 Task: Use Drone dark Suspense 3 Sound Effect in this video "Movie A.mp4"
Action: Mouse moved to (751, 144)
Screenshot: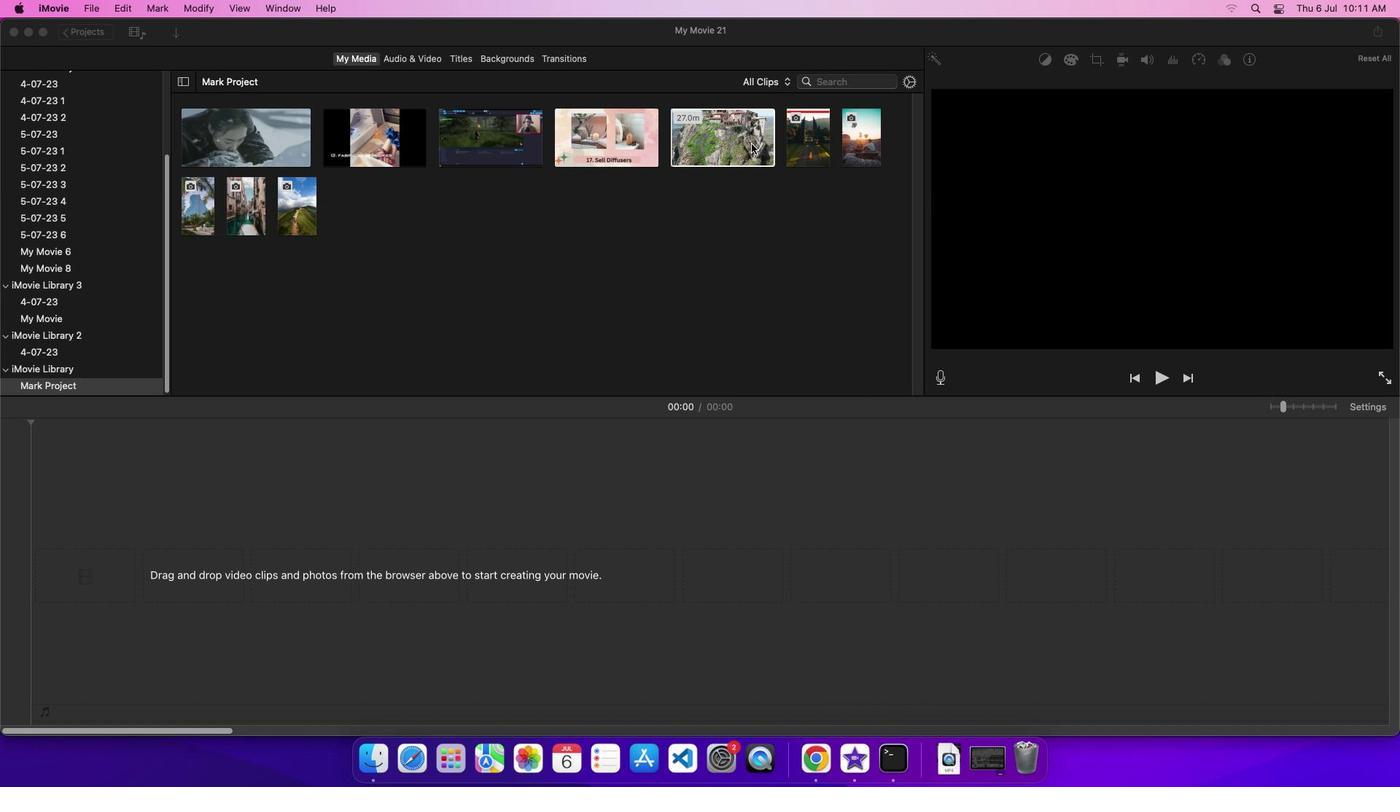 
Action: Mouse pressed left at (751, 144)
Screenshot: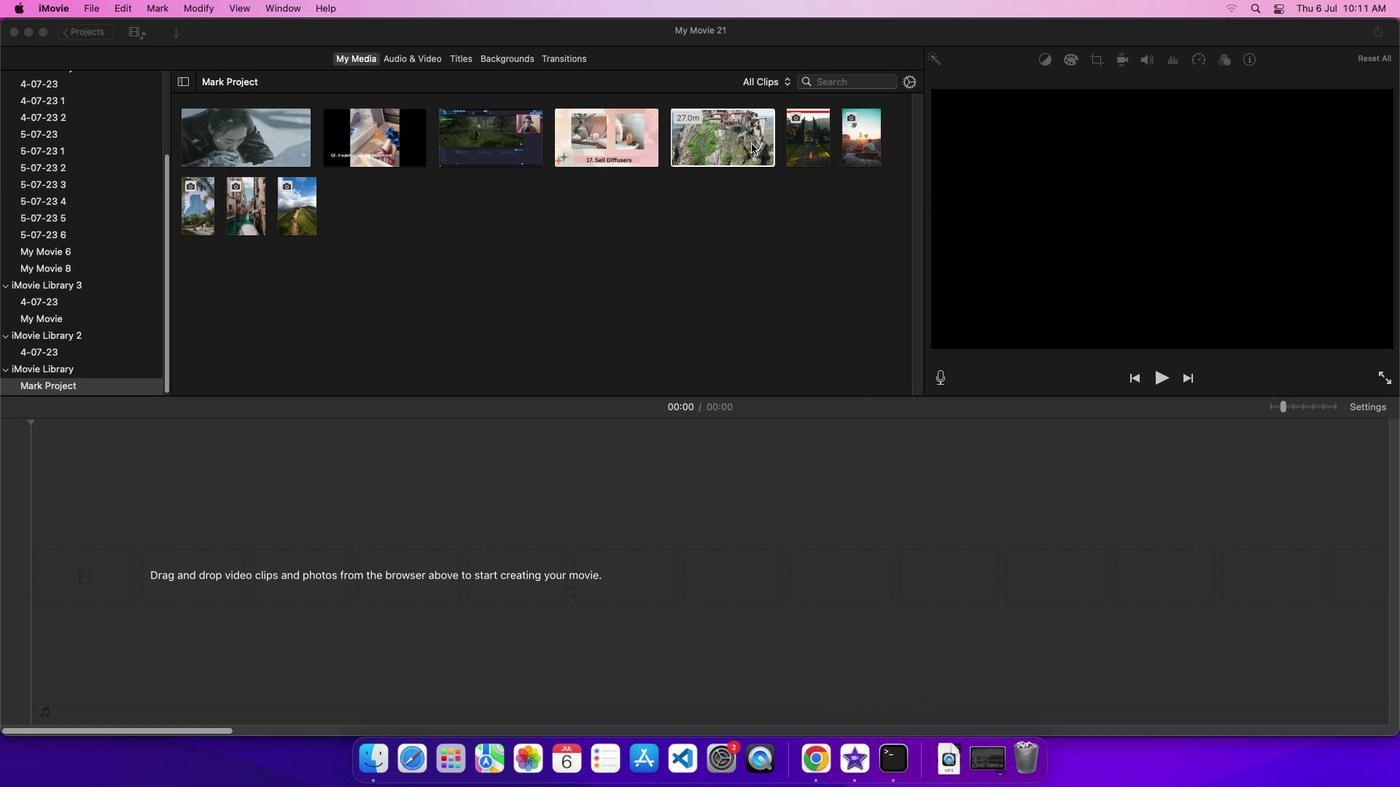 
Action: Mouse moved to (736, 136)
Screenshot: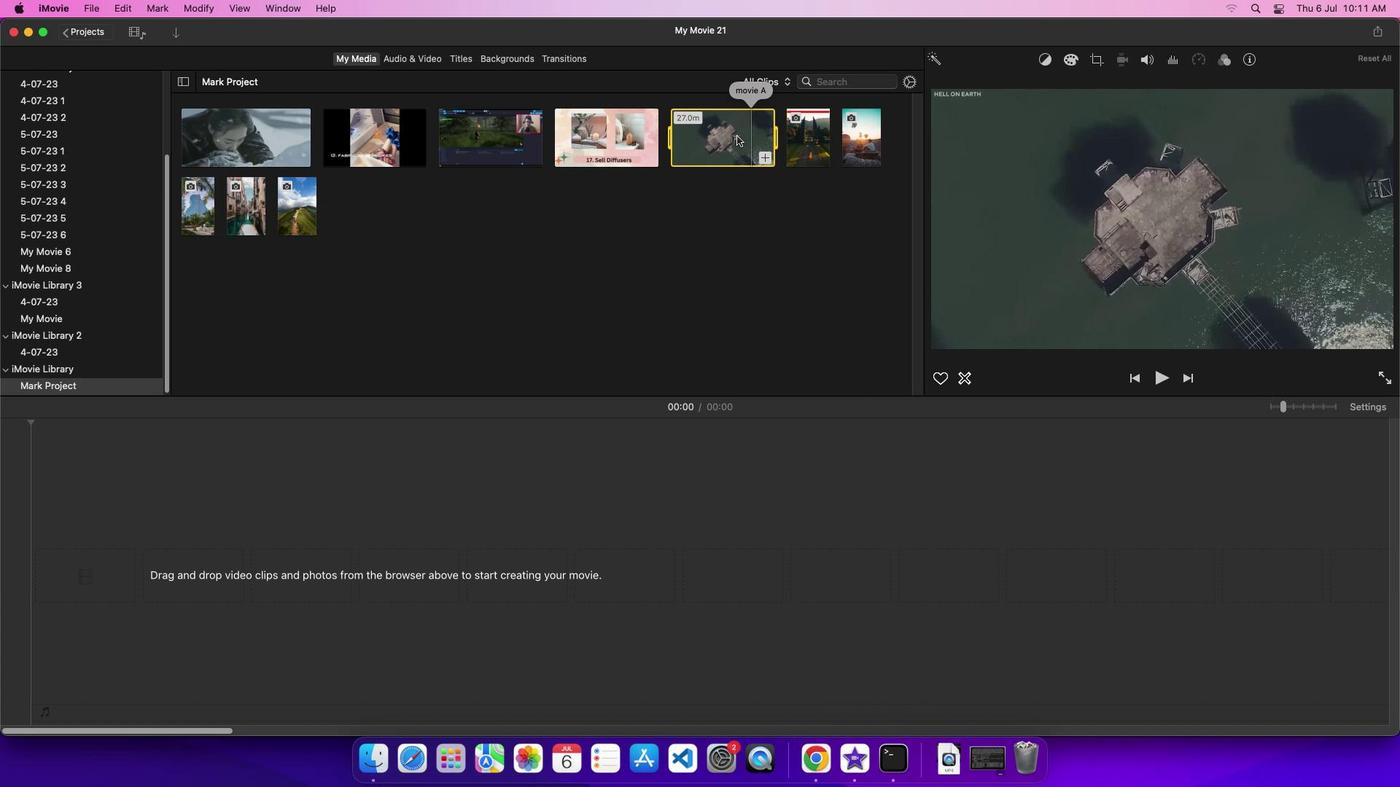 
Action: Mouse pressed left at (736, 136)
Screenshot: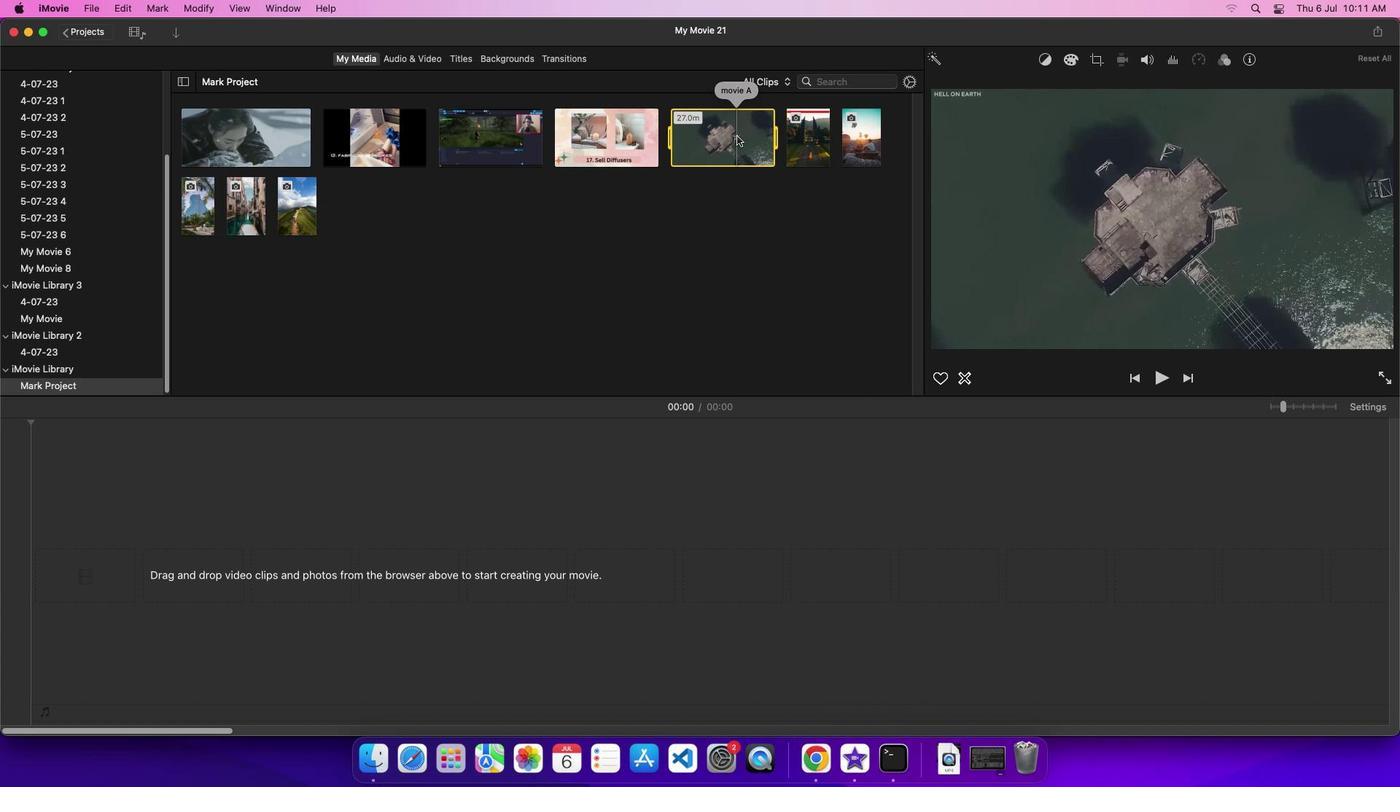 
Action: Mouse moved to (421, 59)
Screenshot: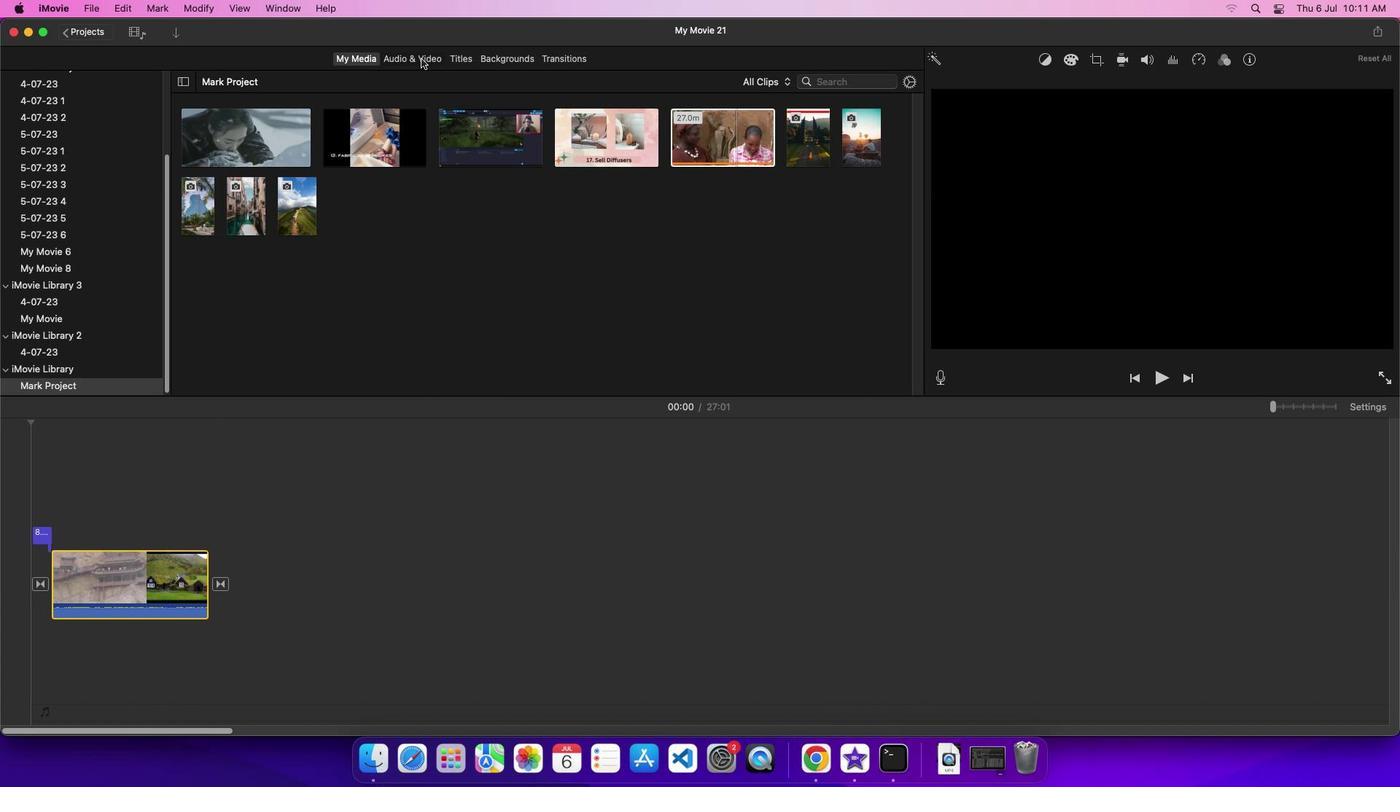 
Action: Mouse pressed left at (421, 59)
Screenshot: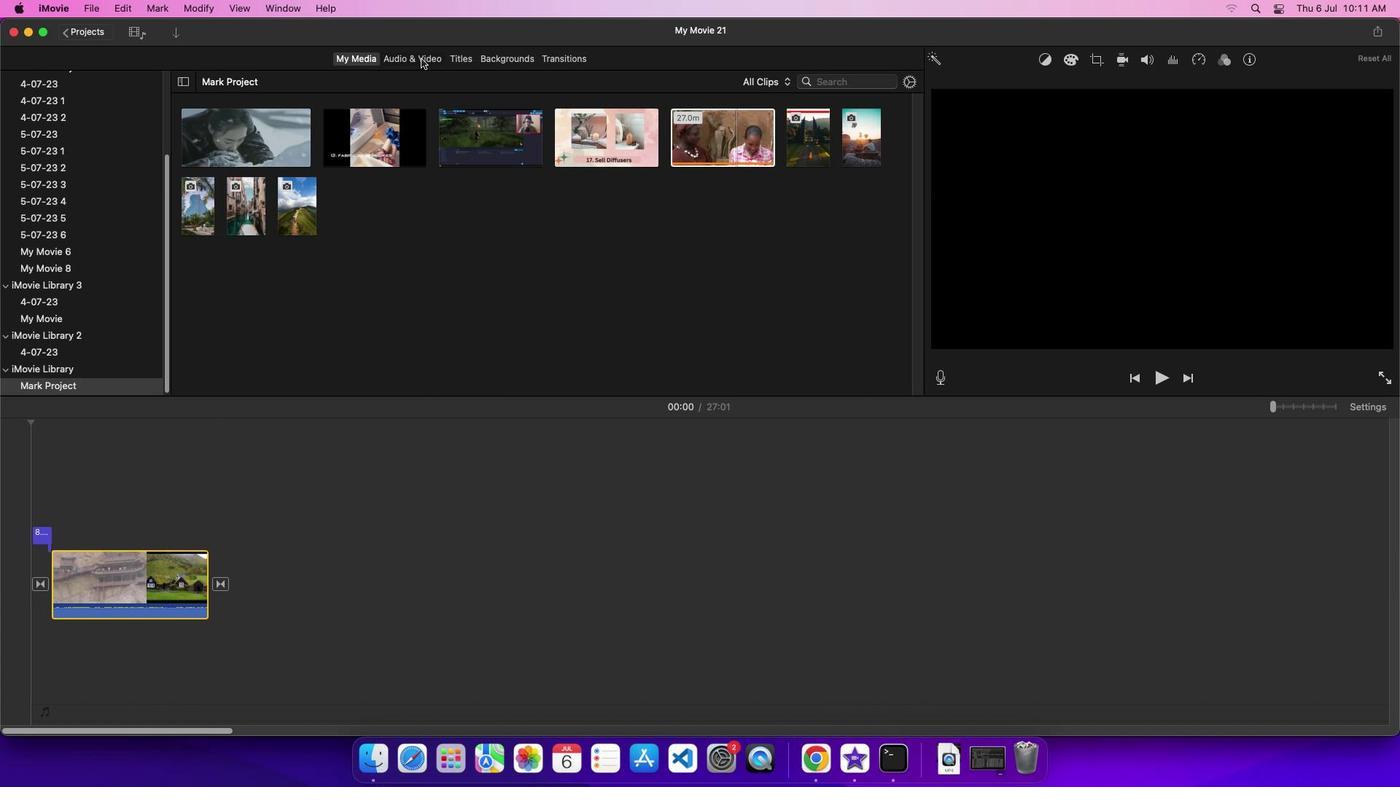 
Action: Mouse moved to (62, 137)
Screenshot: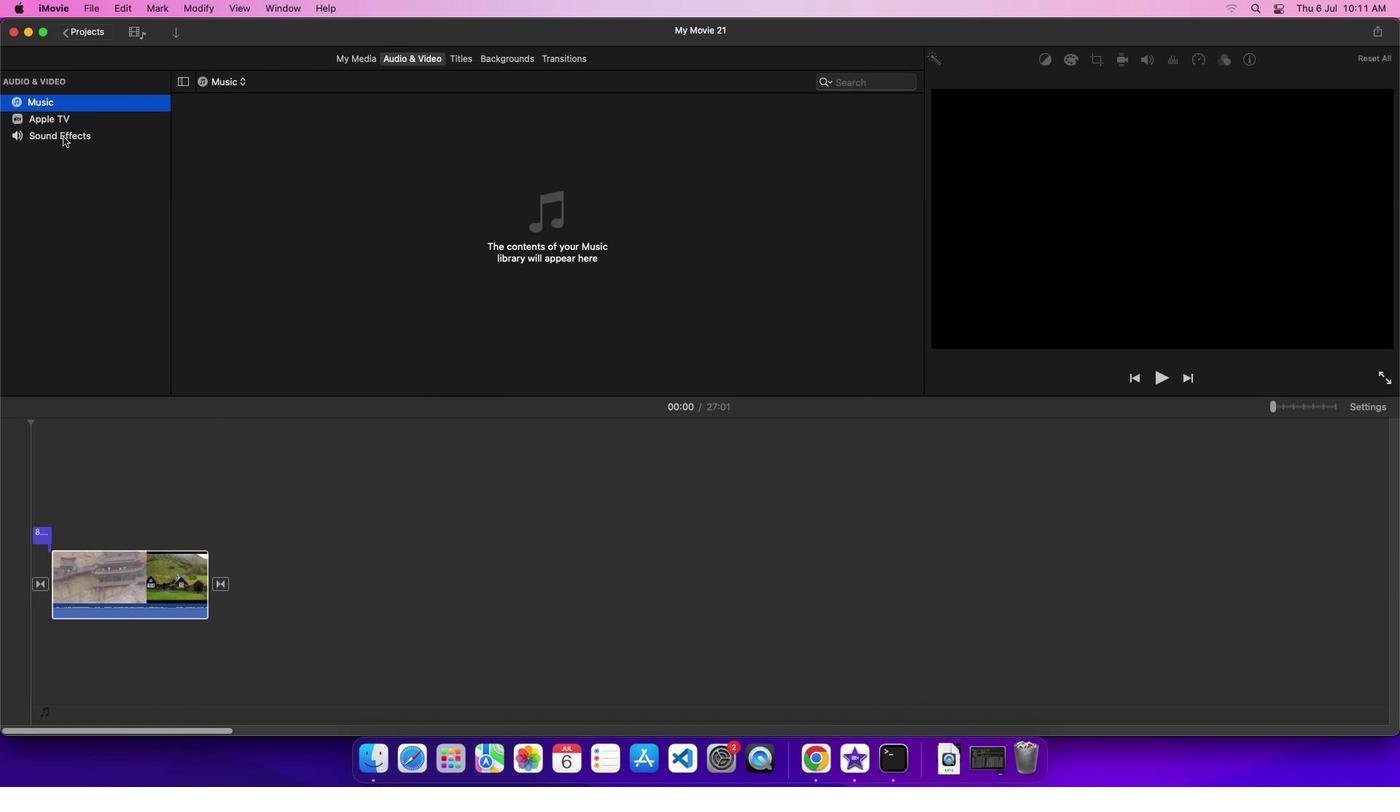 
Action: Mouse pressed left at (62, 137)
Screenshot: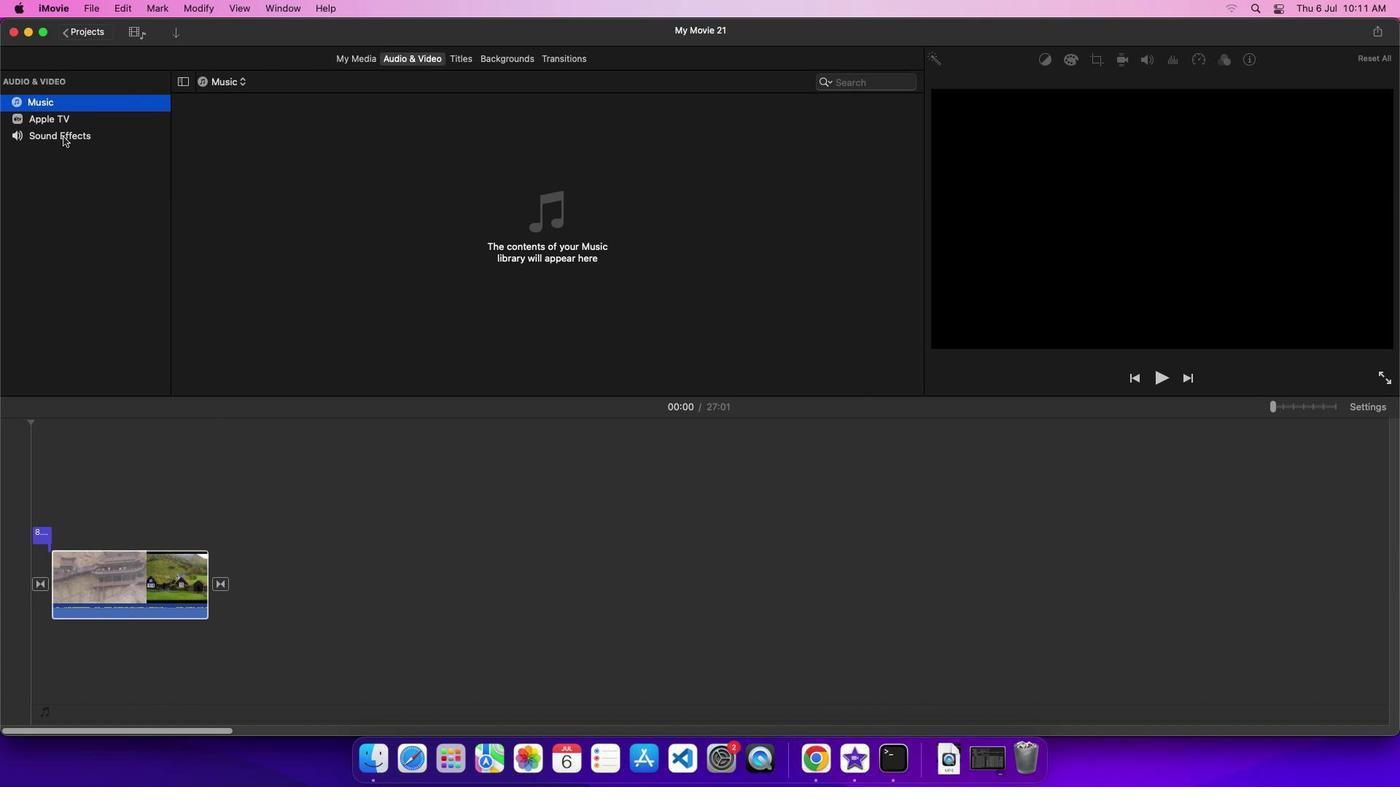 
Action: Mouse moved to (220, 247)
Screenshot: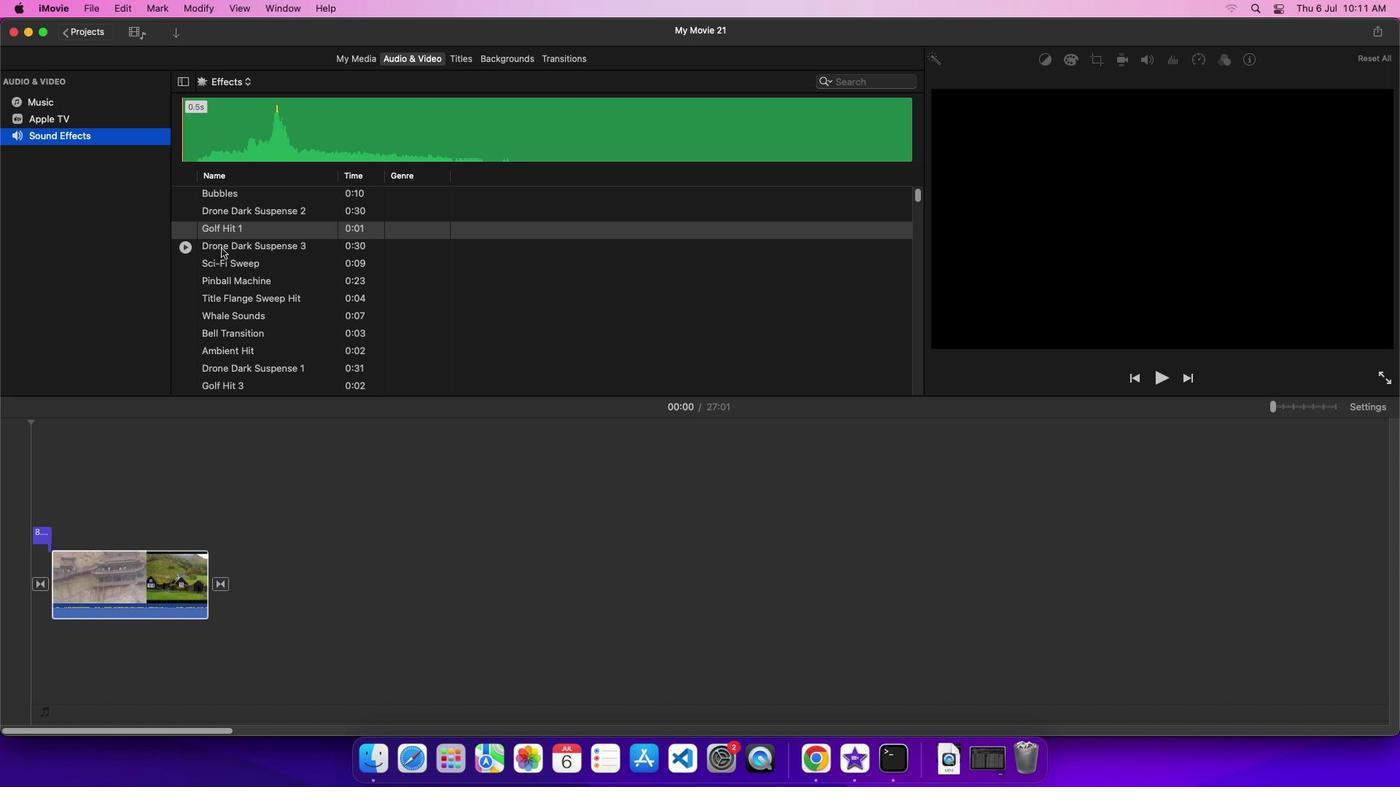 
Action: Mouse pressed left at (220, 247)
Screenshot: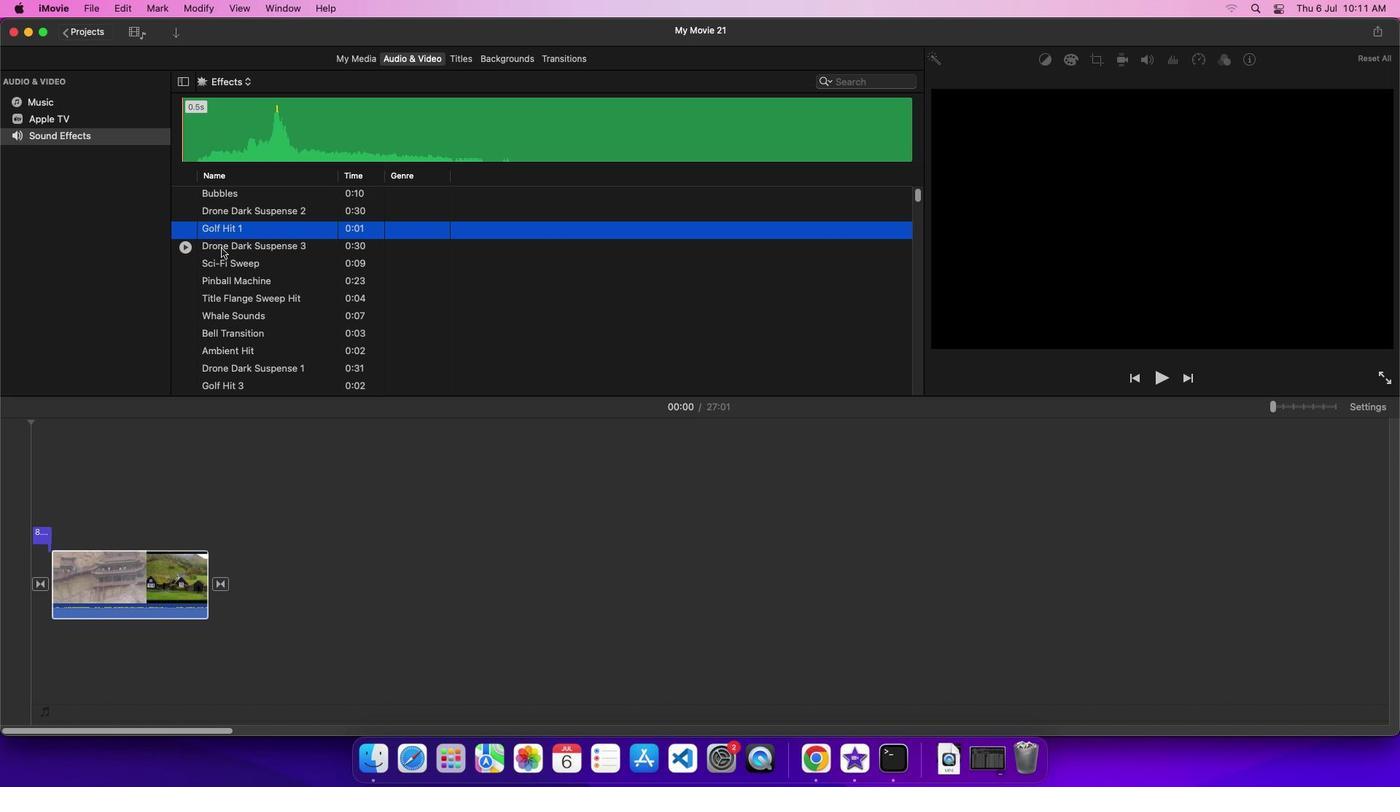 
Action: Mouse moved to (263, 249)
Screenshot: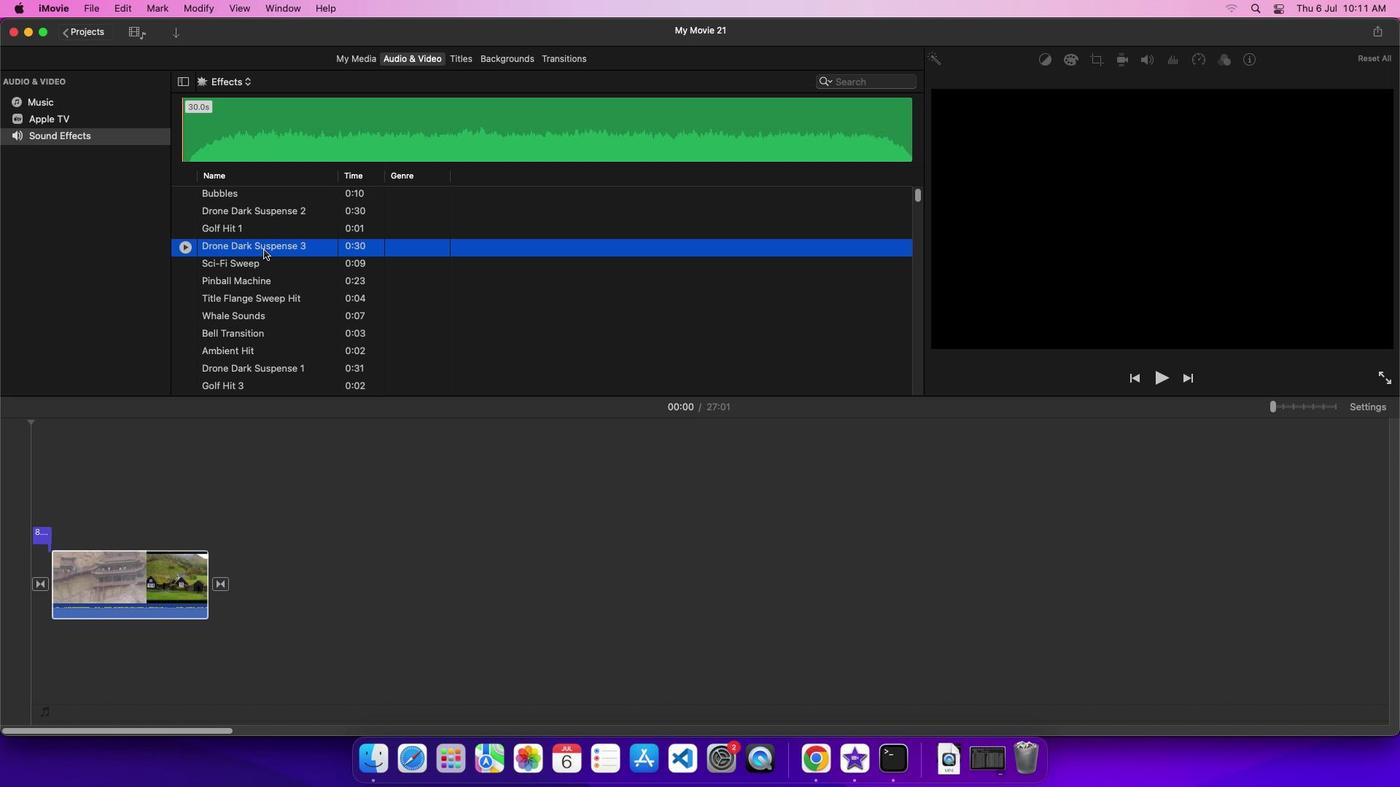 
Action: Mouse pressed left at (263, 249)
Screenshot: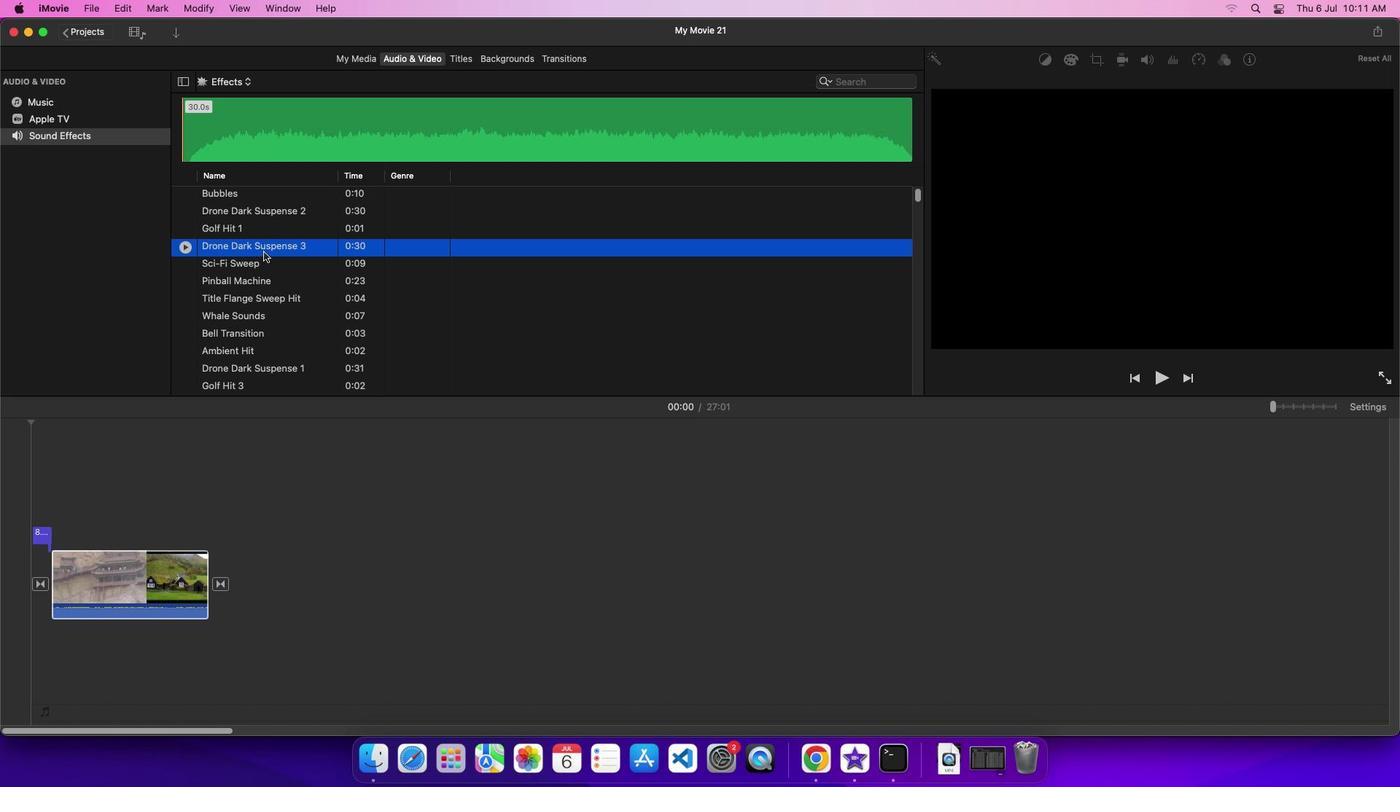 
Action: Mouse moved to (152, 659)
Screenshot: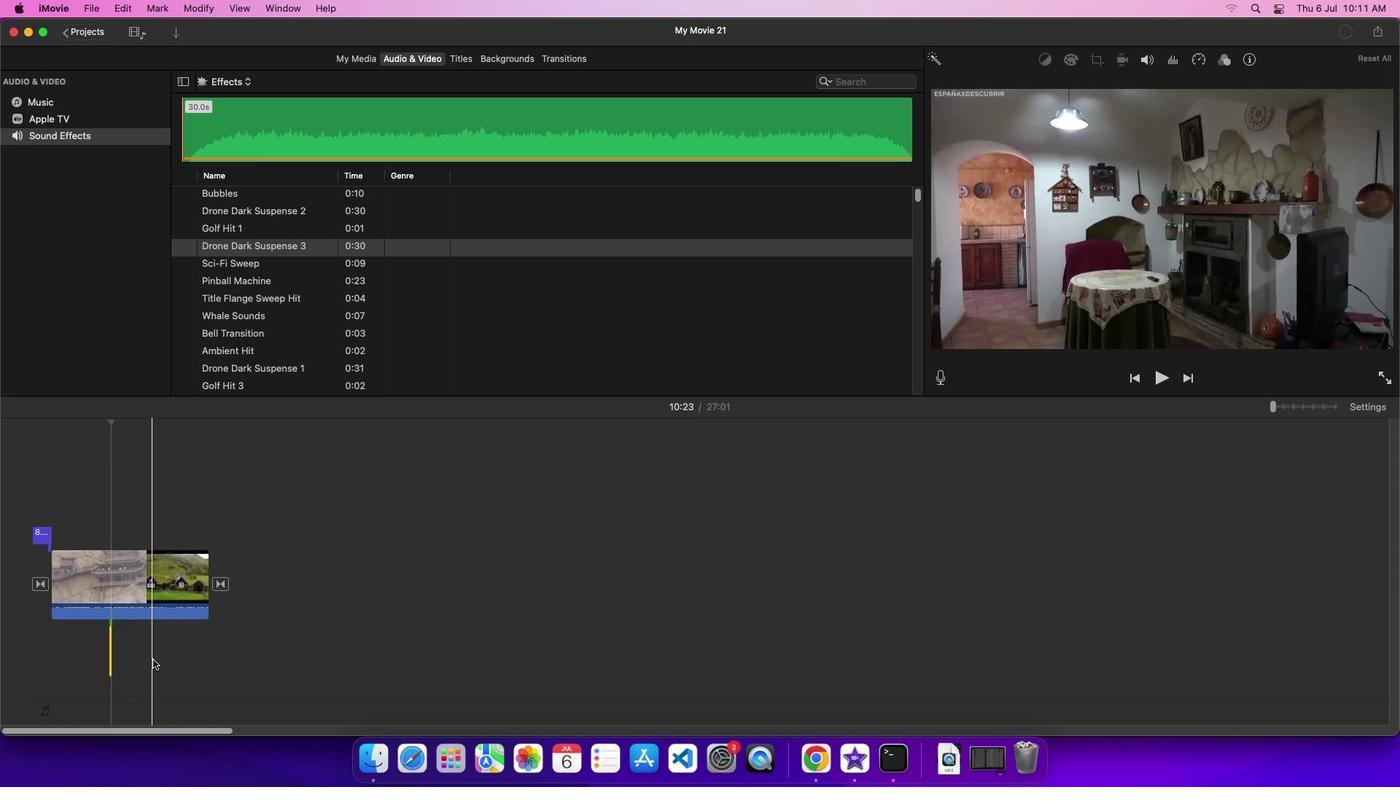 
